 Task: Set the Terms "None" Under New customer in New Bill.
Action: Mouse moved to (111, 14)
Screenshot: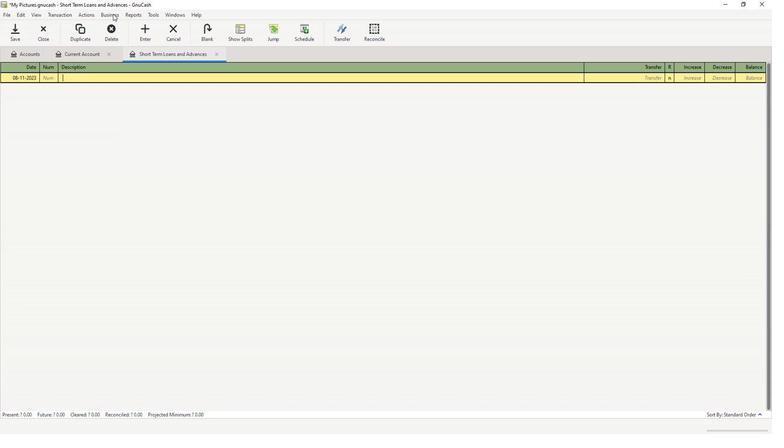
Action: Mouse pressed left at (111, 14)
Screenshot: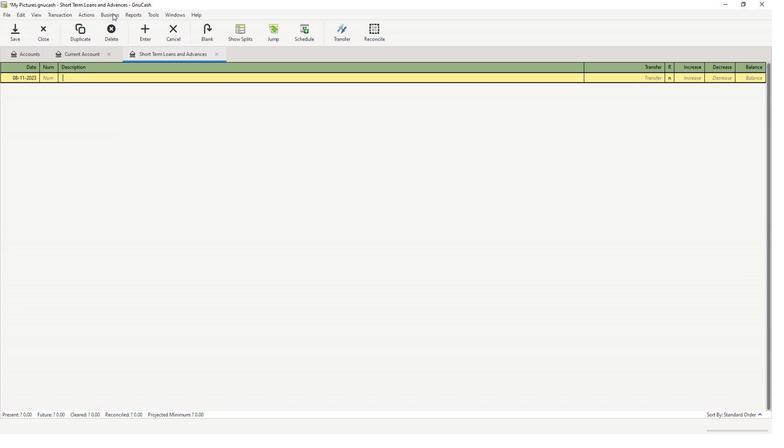 
Action: Mouse moved to (113, 33)
Screenshot: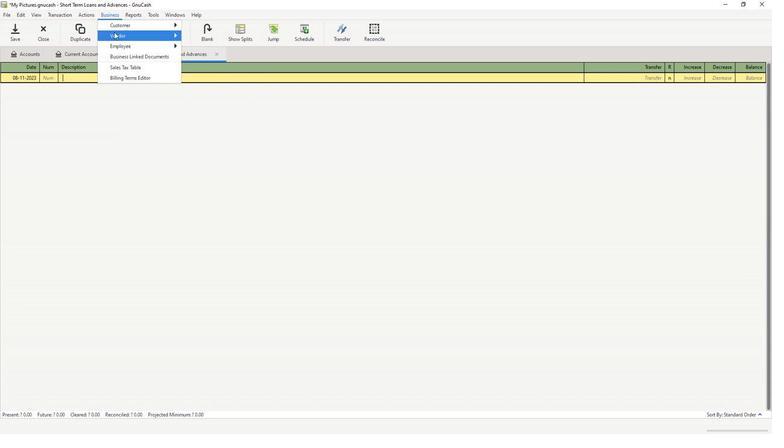 
Action: Mouse pressed left at (113, 33)
Screenshot: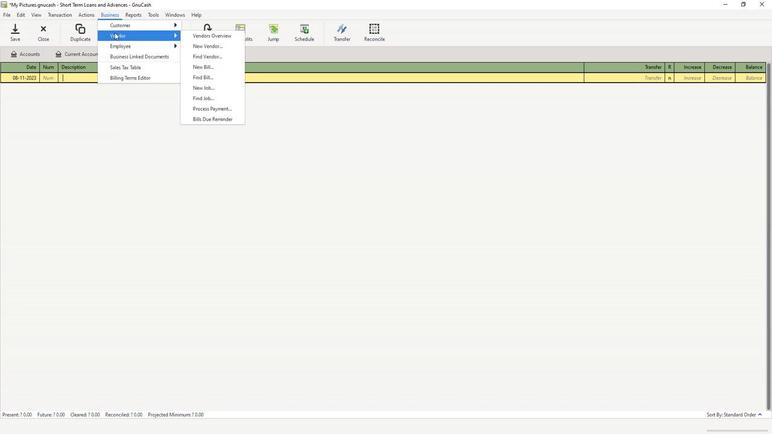 
Action: Mouse moved to (203, 67)
Screenshot: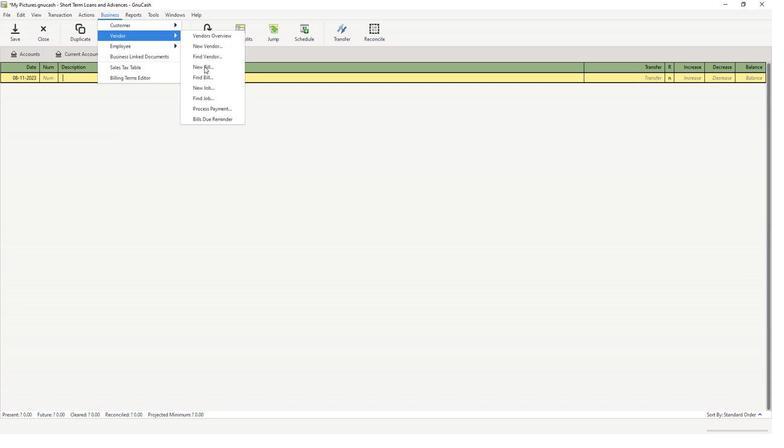 
Action: Mouse pressed left at (203, 67)
Screenshot: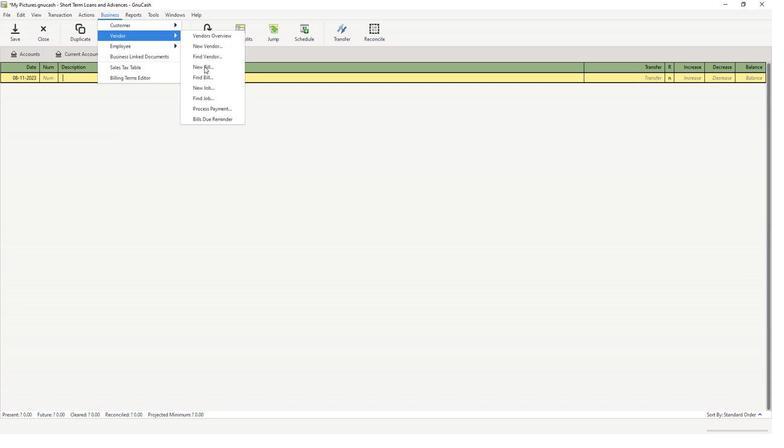 
Action: Mouse moved to (435, 270)
Screenshot: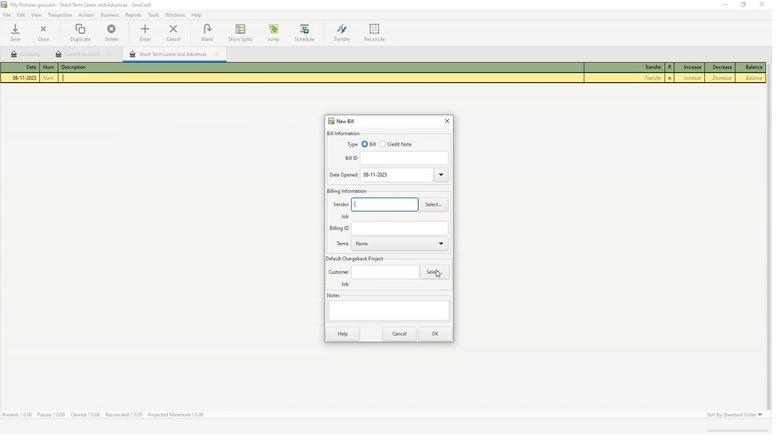 
Action: Mouse pressed left at (435, 270)
Screenshot: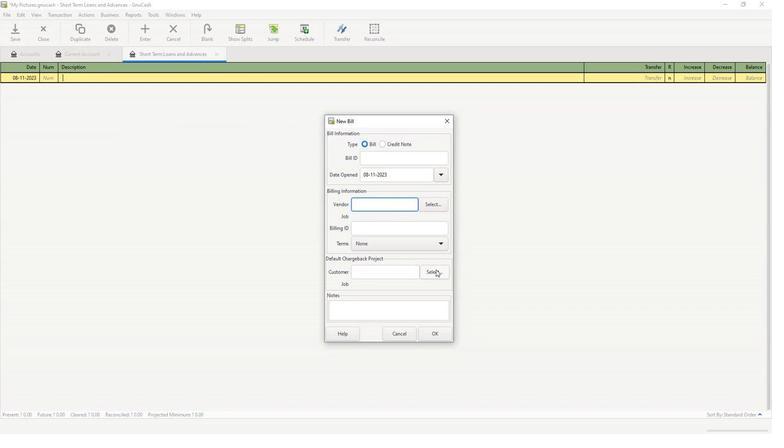 
Action: Mouse moved to (406, 300)
Screenshot: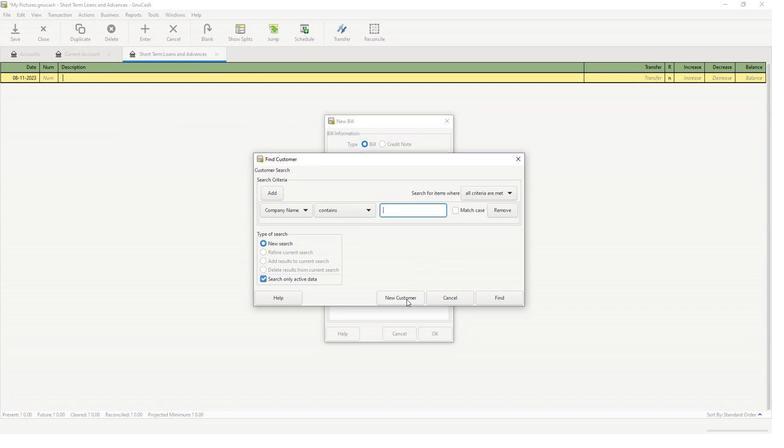 
Action: Mouse pressed left at (406, 300)
Screenshot: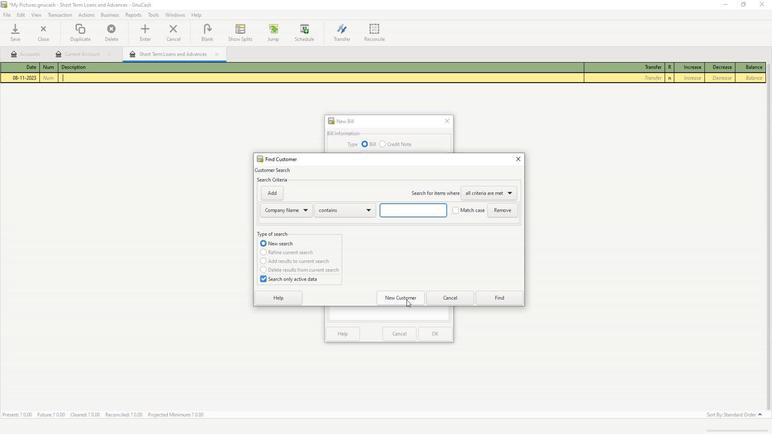 
Action: Mouse moved to (383, 131)
Screenshot: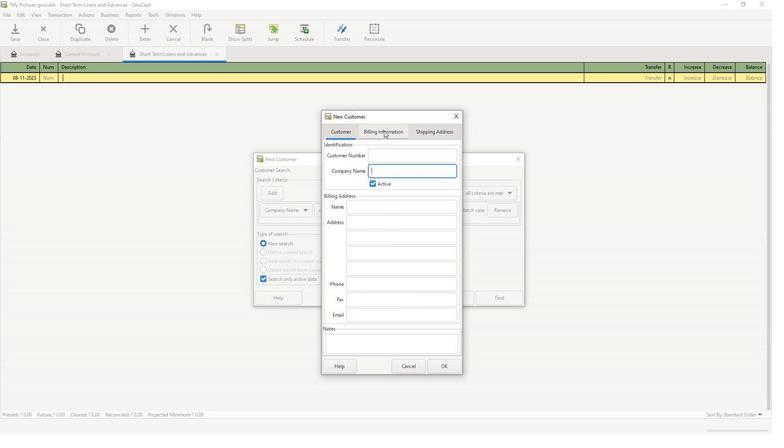 
Action: Mouse pressed left at (383, 131)
Screenshot: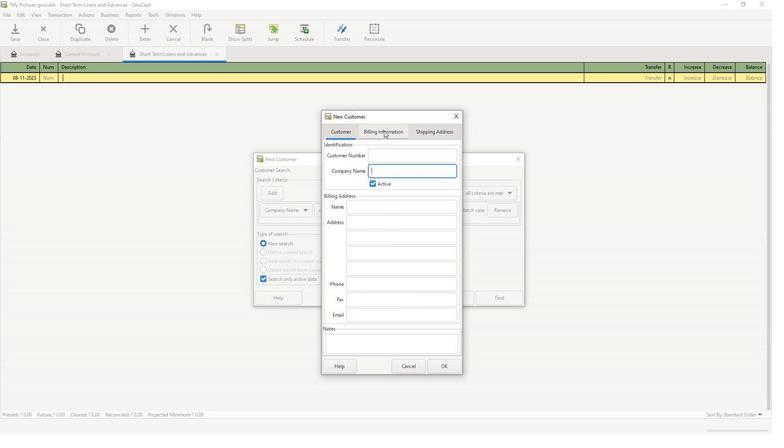 
Action: Mouse moved to (427, 170)
Screenshot: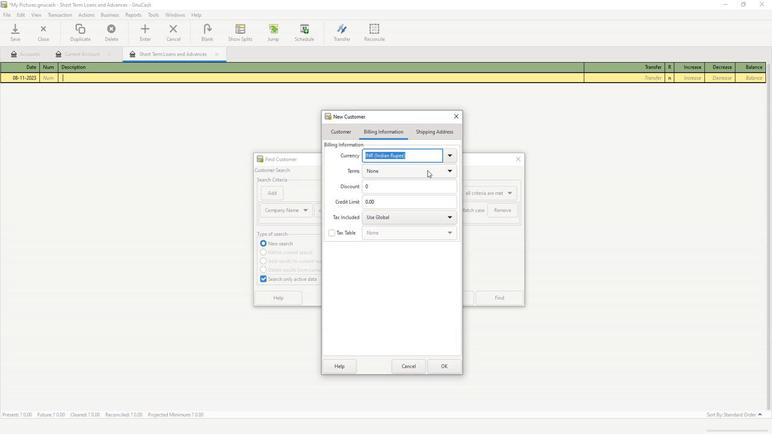 
Action: Mouse pressed left at (427, 170)
Screenshot: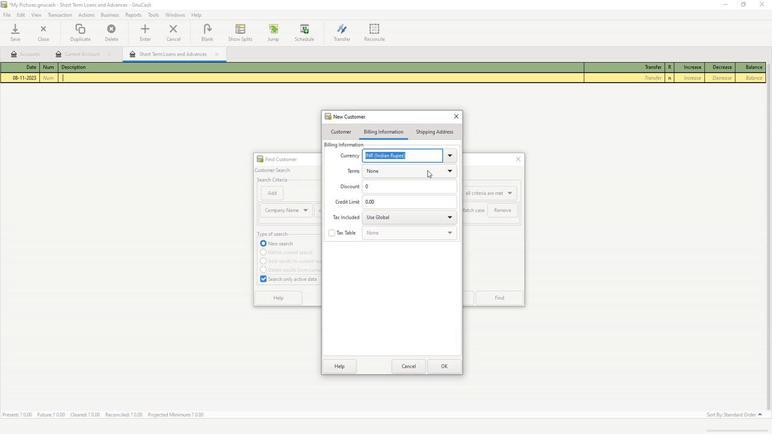 
Action: Mouse moved to (422, 172)
Screenshot: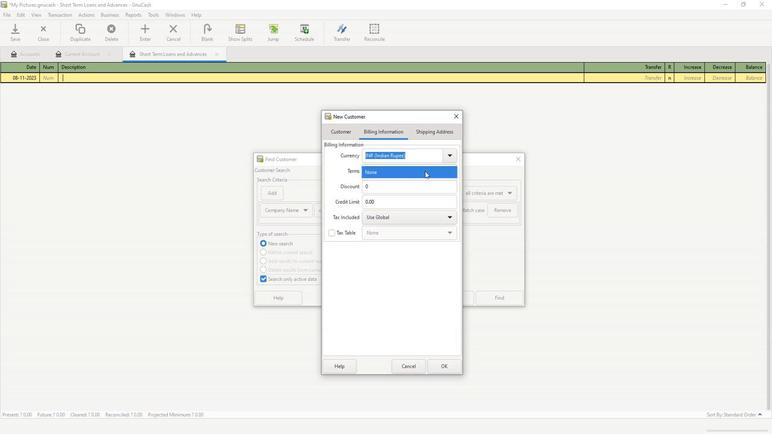 
Action: Mouse pressed left at (422, 172)
Screenshot: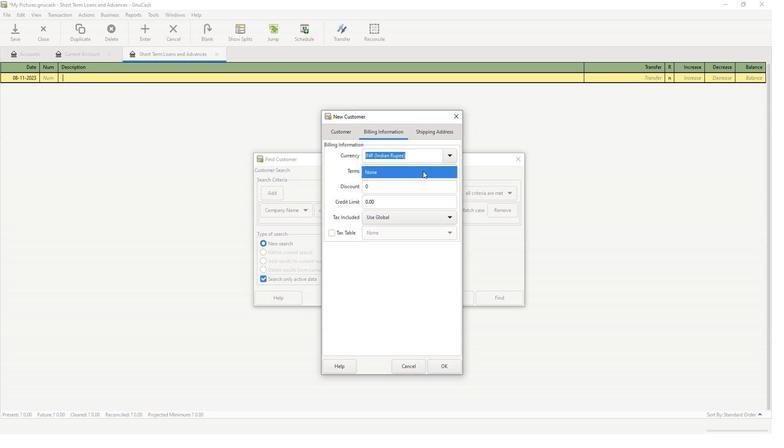 
Action: Mouse moved to (449, 367)
Screenshot: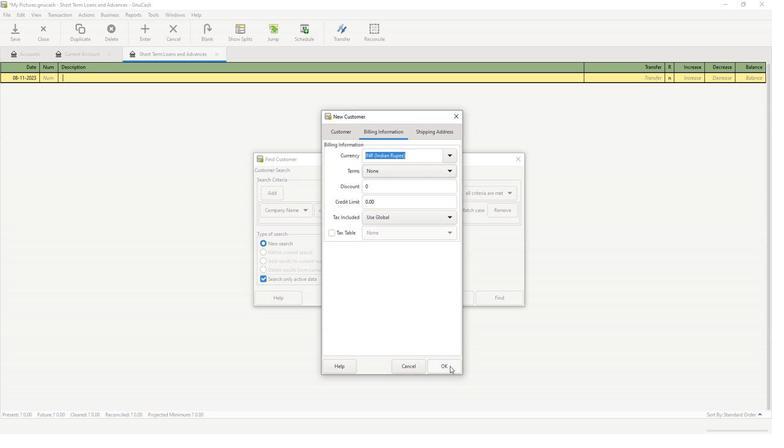 
